 Task: Add an event with the title Second Client Appreciation Networking Event: Cocktail Reception and Relationship Building, date ''2023/11/20'', time 8:30 AM to 10:30 AMand add a description: Reviewing the creative elements of the campaign, such as visuals, copywriting, branding, and overall design. This involves evaluating their effectiveness in capturing attention, conveying the intended message, and creating a memorable brand impression.Select event color  Peacock . Add location for the event as: 987 Lalaria Beach, Skiathos, Greece, logged in from the account softage.10@softage.netand send the event invitation to softage.3@softage.net and softage.4@softage.net. Set a reminder for the event Doesn''t repeat
Action: Mouse moved to (40, 87)
Screenshot: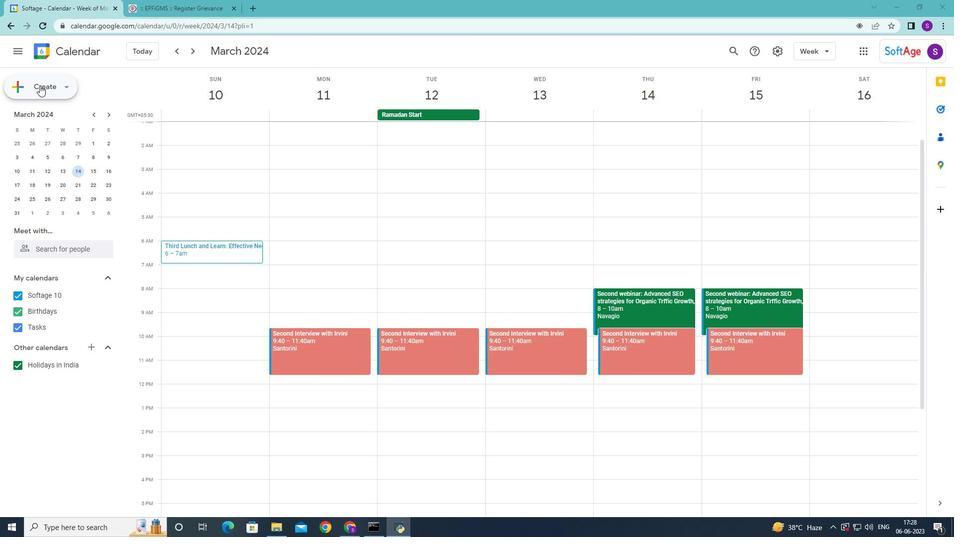 
Action: Mouse pressed left at (40, 87)
Screenshot: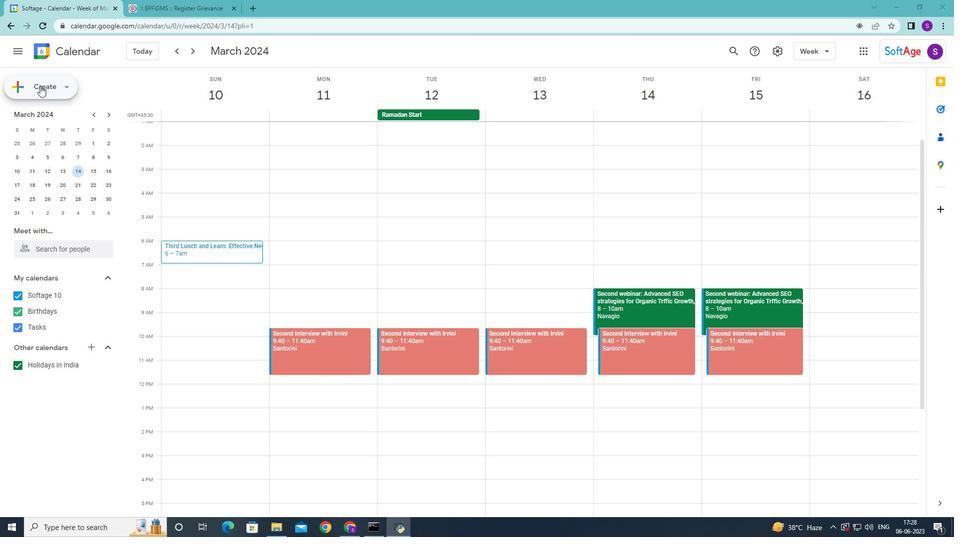 
Action: Mouse moved to (57, 109)
Screenshot: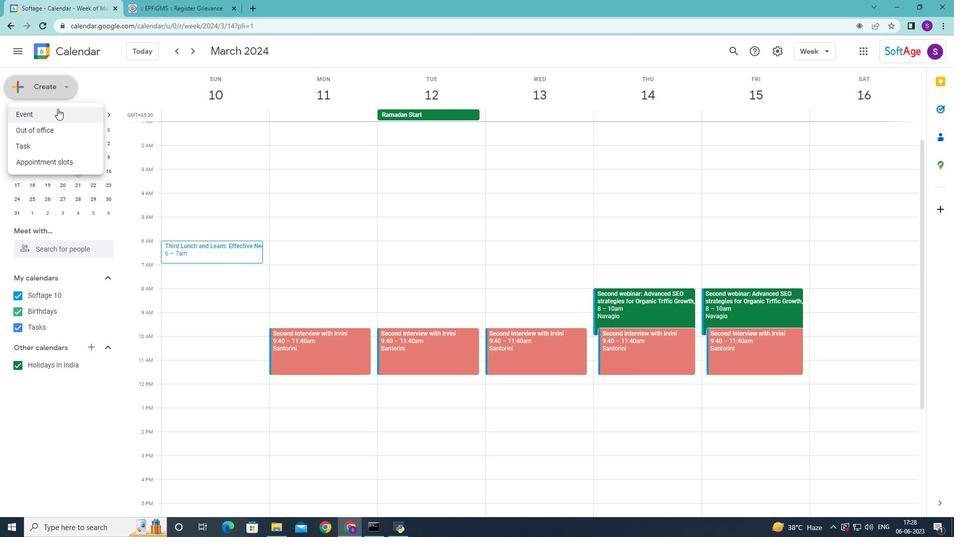 
Action: Mouse pressed left at (57, 109)
Screenshot: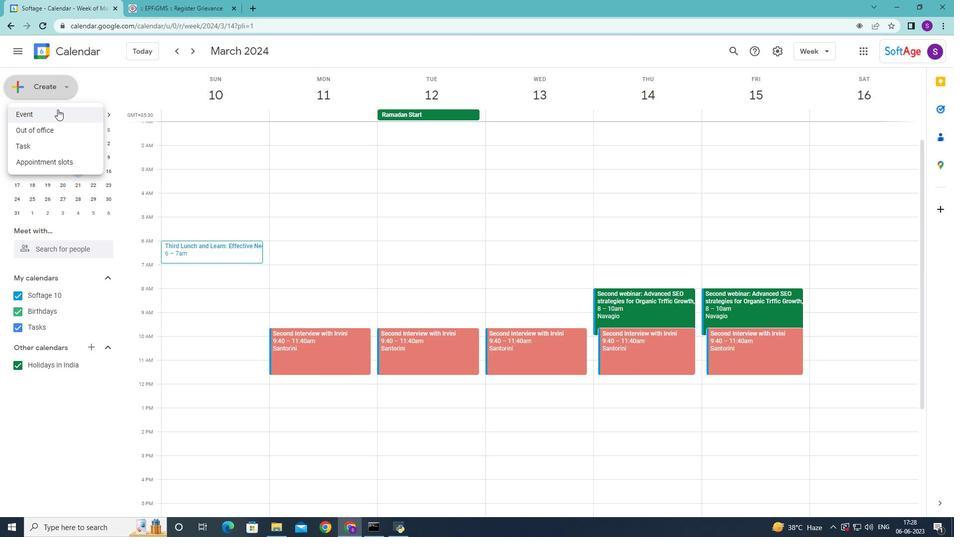 
Action: Mouse moved to (441, 273)
Screenshot: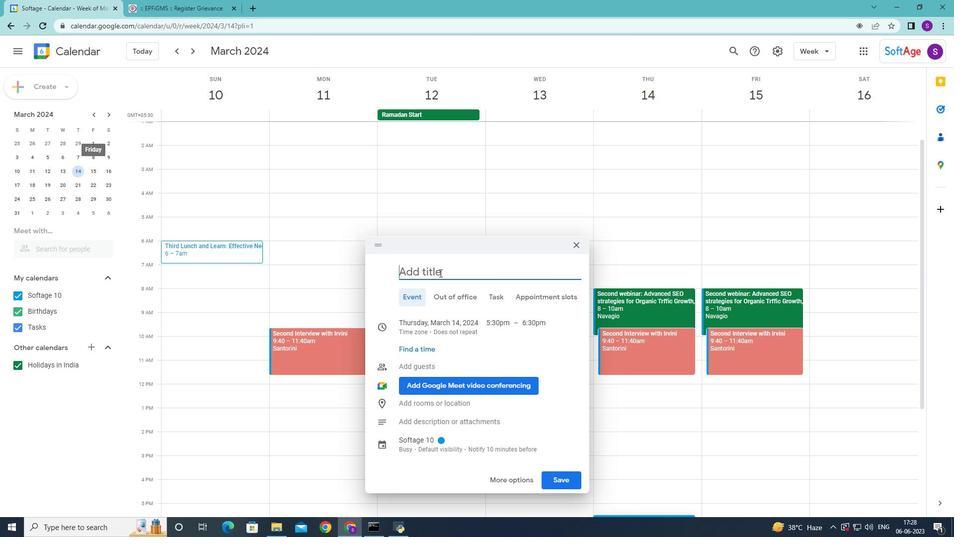 
Action: Mouse pressed left at (441, 273)
Screenshot: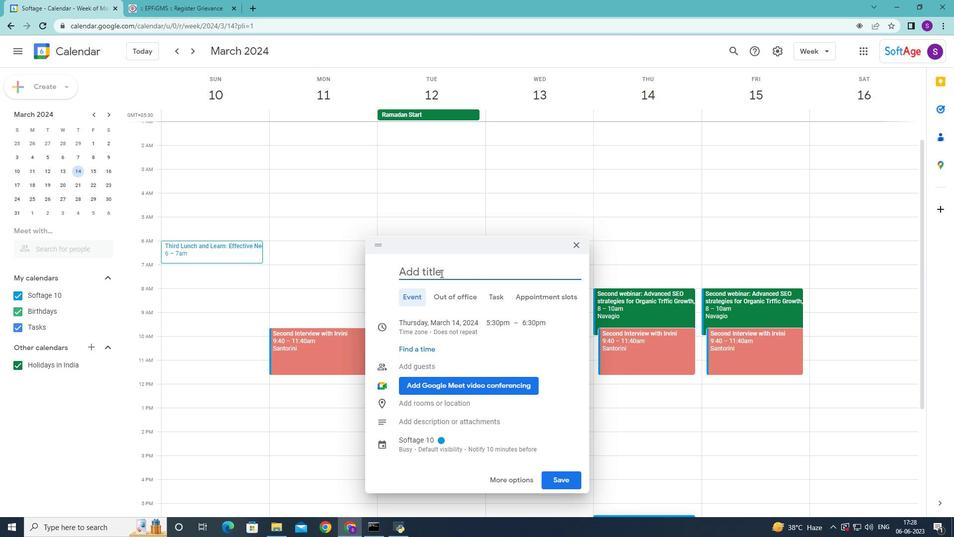 
Action: Key pressed <Key.shift>Second<Key.space><Key.shift><Key.shift><Key.shift><Key.shift><Key.shift><Key.shift><Key.shift><Key.shift><Key.shift>Client<Key.space><Key.shift>Appreciation<Key.space><Key.shift>Networking<Key.space><Key.shift>Event<Key.shift_r>:<Key.space><Key.shift>Cocktail<Key.space><Key.shift>Reception<Key.space>and<Key.space><Key.shift>Relationship<Key.space><Key.shift>Building<Key.space>
Screenshot: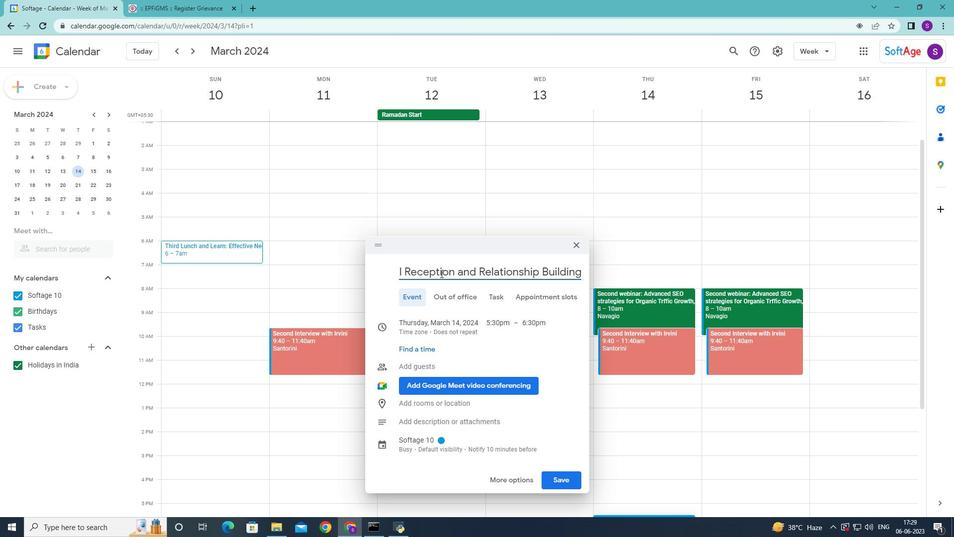 
Action: Mouse moved to (439, 326)
Screenshot: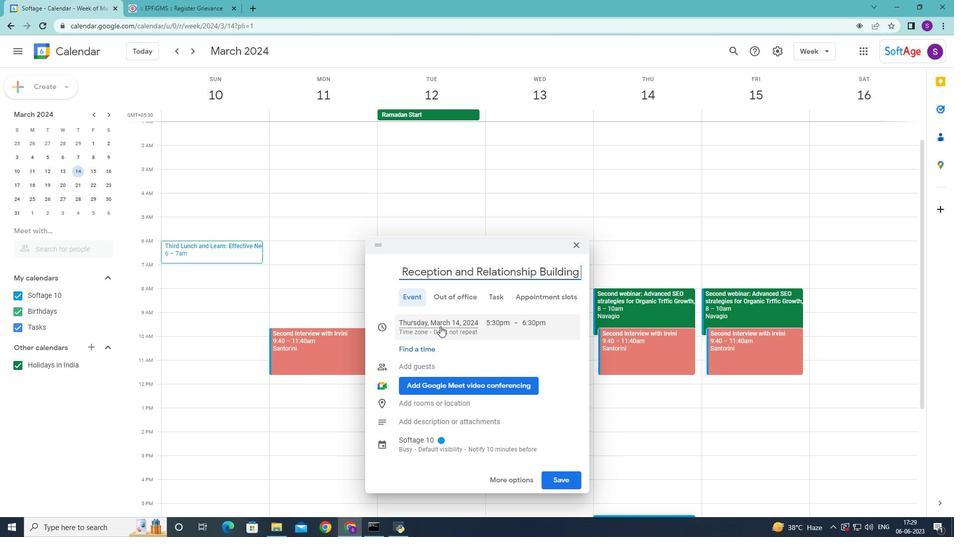 
Action: Mouse pressed left at (439, 326)
Screenshot: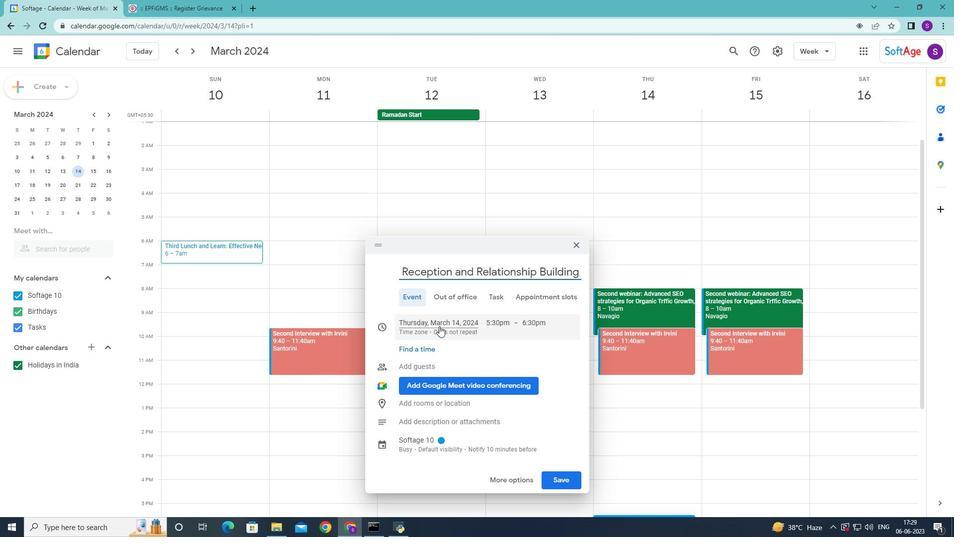 
Action: Mouse moved to (504, 316)
Screenshot: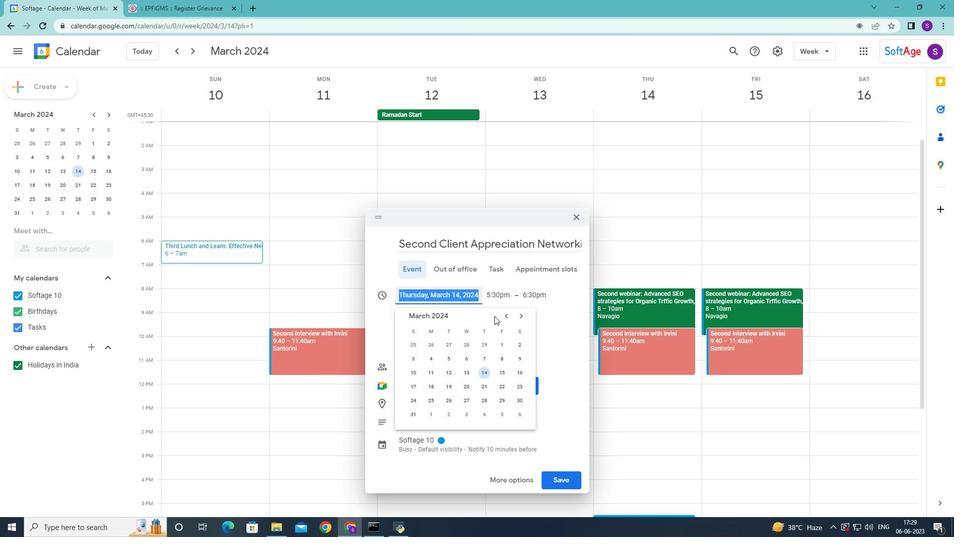
Action: Mouse pressed left at (504, 316)
Screenshot: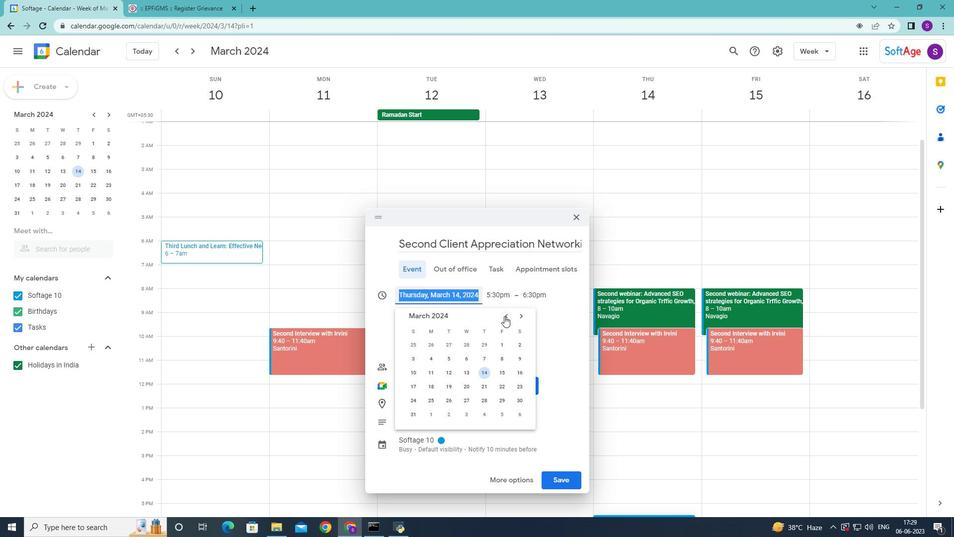 
Action: Mouse moved to (504, 316)
Screenshot: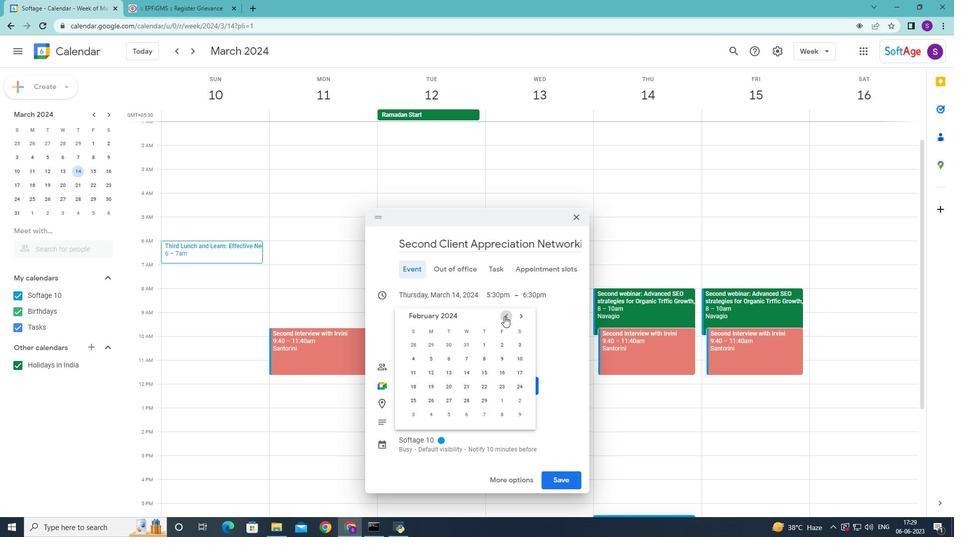 
Action: Mouse pressed left at (504, 316)
Screenshot: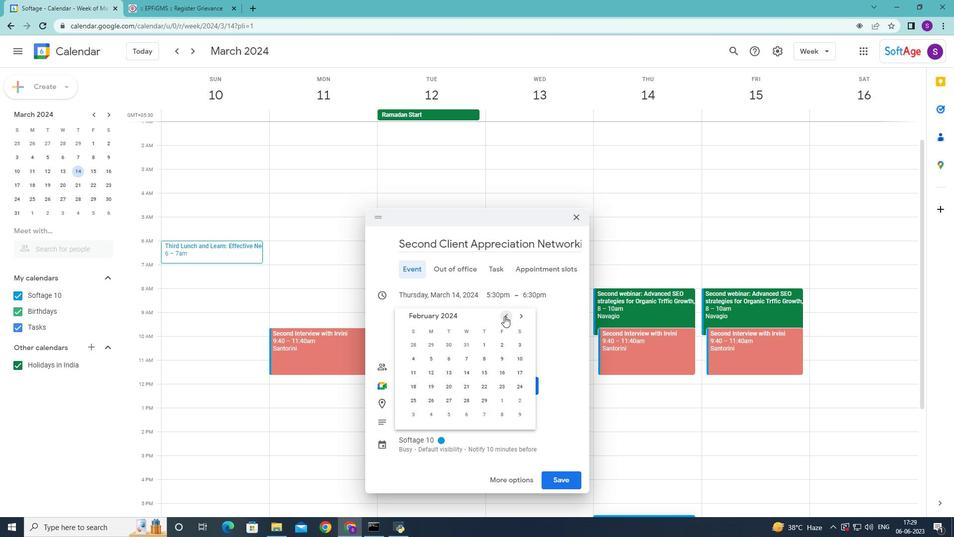 
Action: Mouse pressed left at (504, 316)
Screenshot: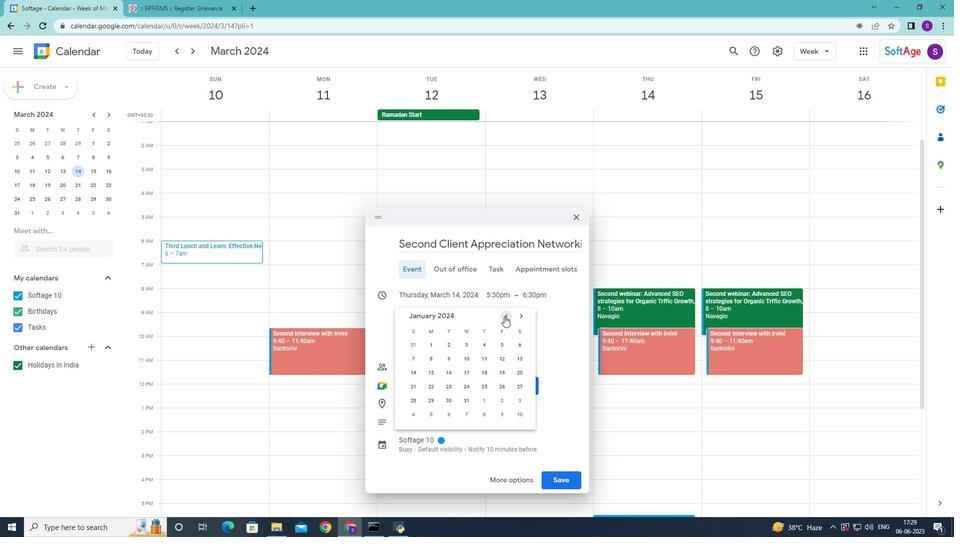 
Action: Mouse pressed left at (504, 316)
Screenshot: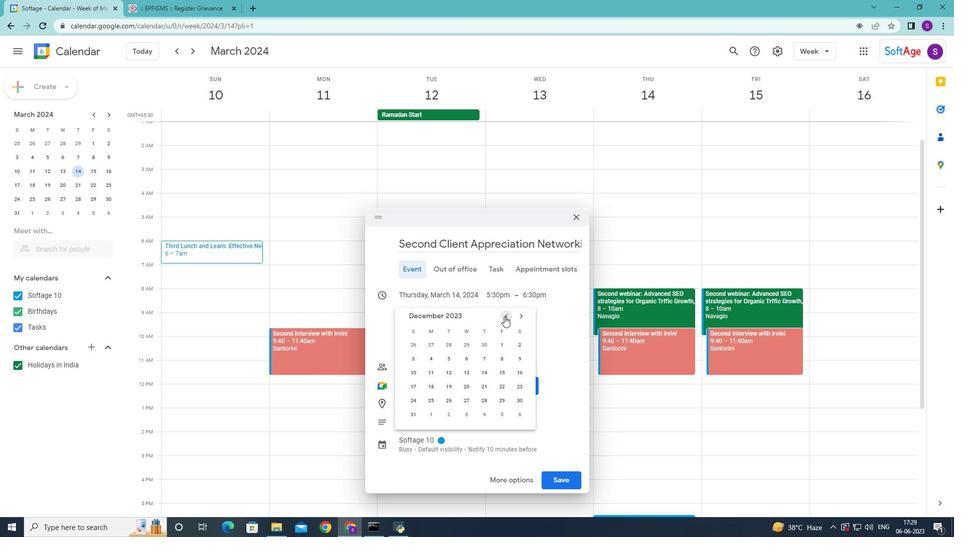 
Action: Mouse moved to (432, 388)
Screenshot: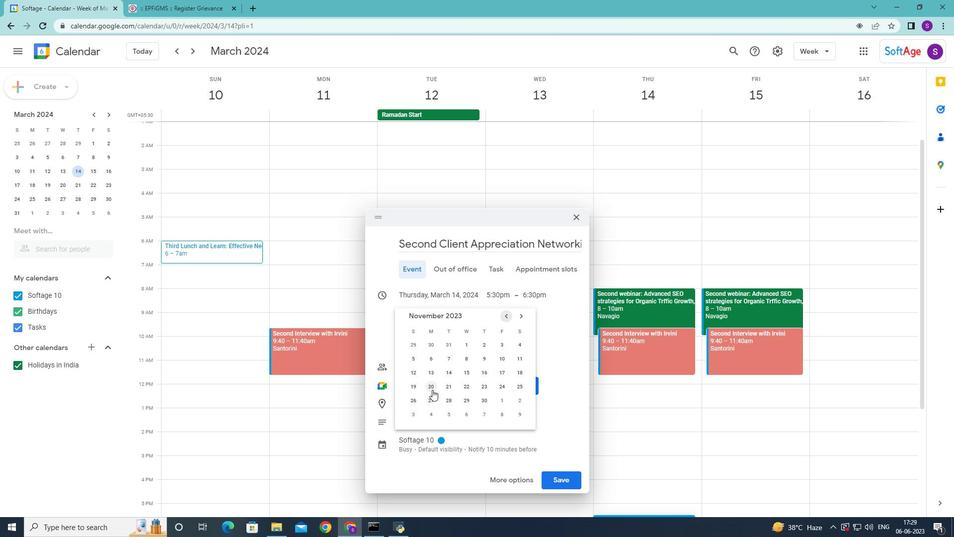 
Action: Mouse pressed left at (432, 388)
Screenshot: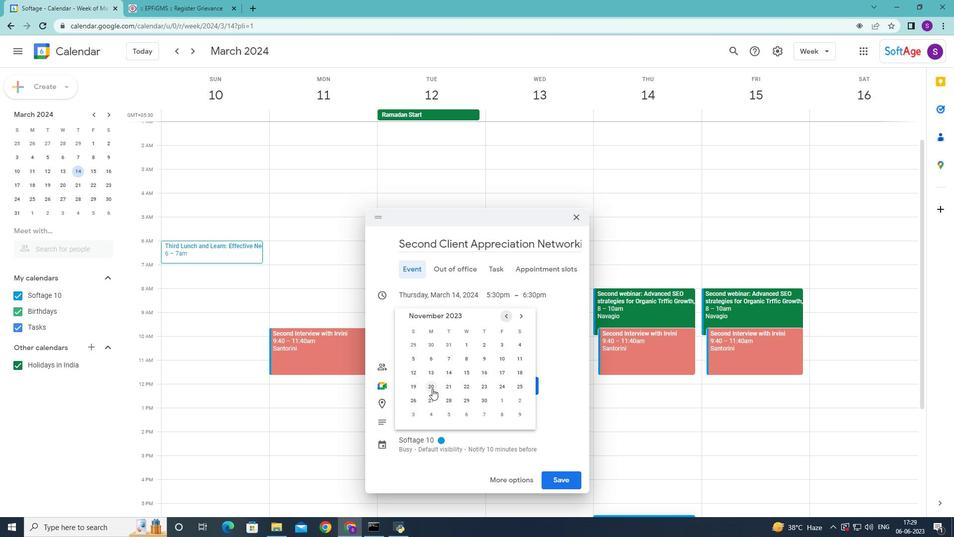 
Action: Mouse moved to (158, 296)
Screenshot: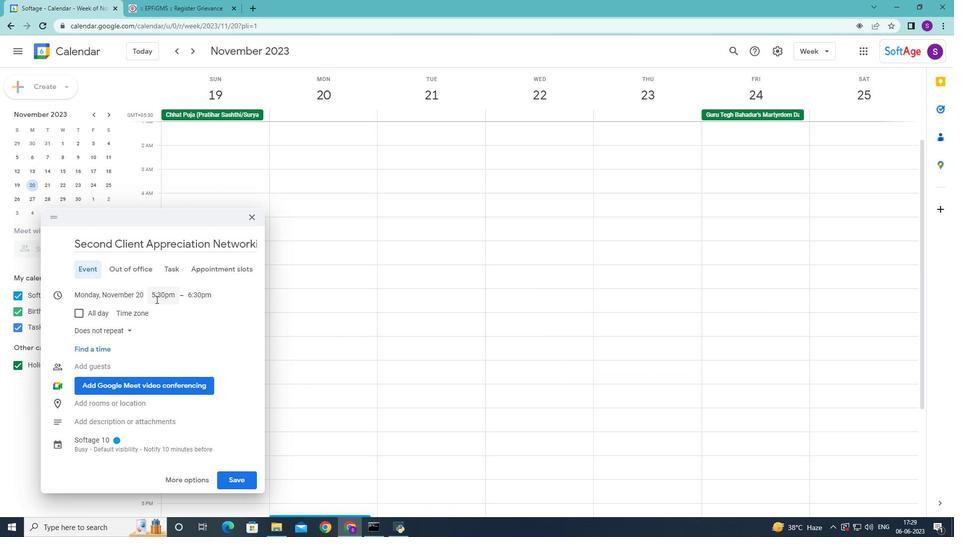 
Action: Mouse pressed left at (158, 296)
Screenshot: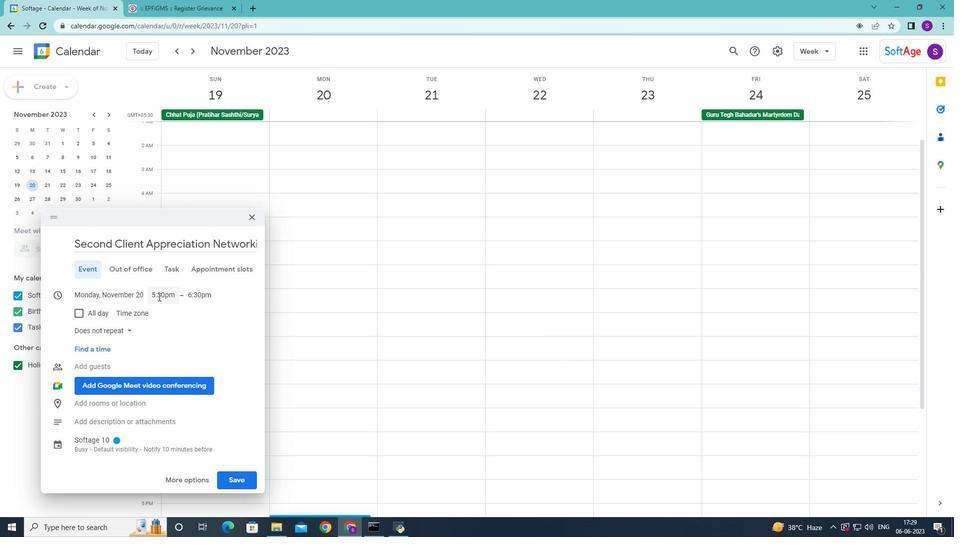 
Action: Mouse moved to (176, 335)
Screenshot: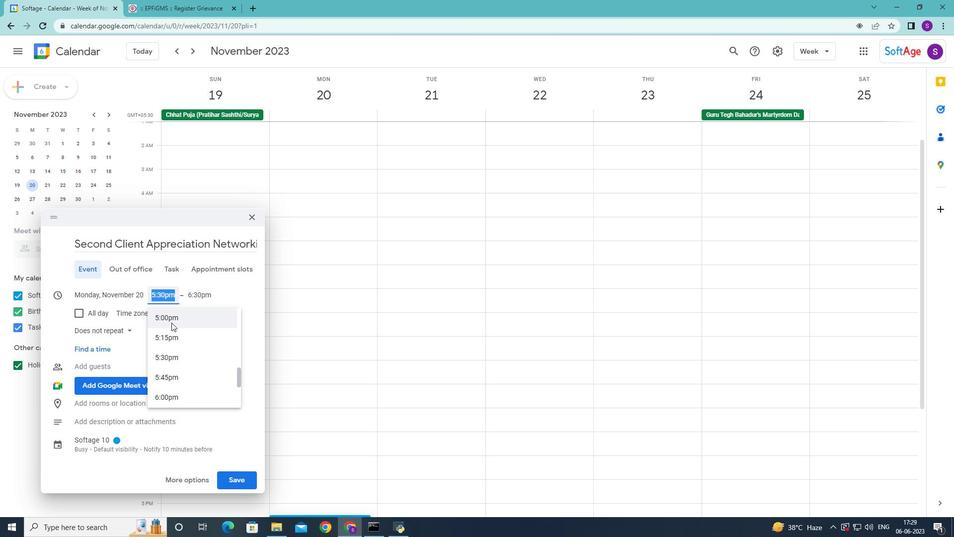 
Action: Mouse scrolled (176, 335) with delta (0, 0)
Screenshot: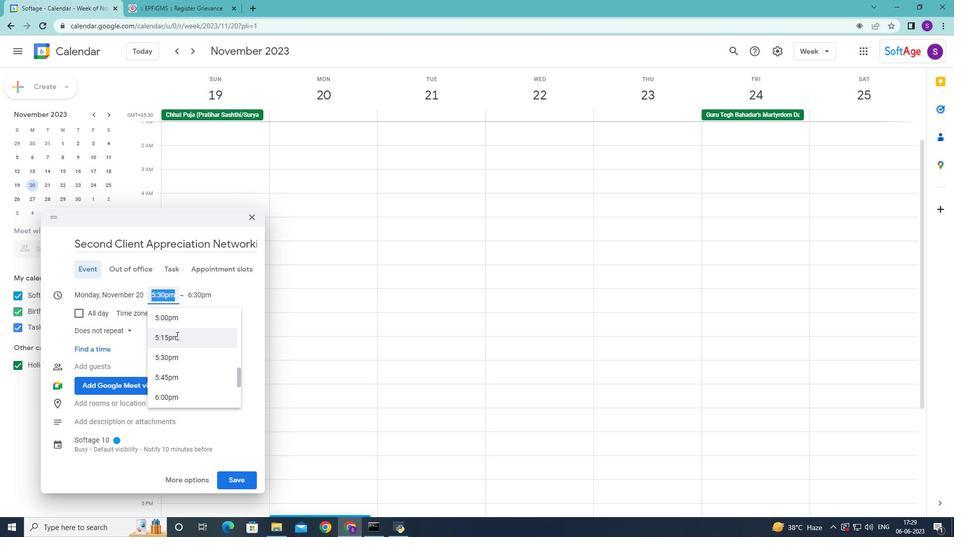 
Action: Mouse moved to (177, 336)
Screenshot: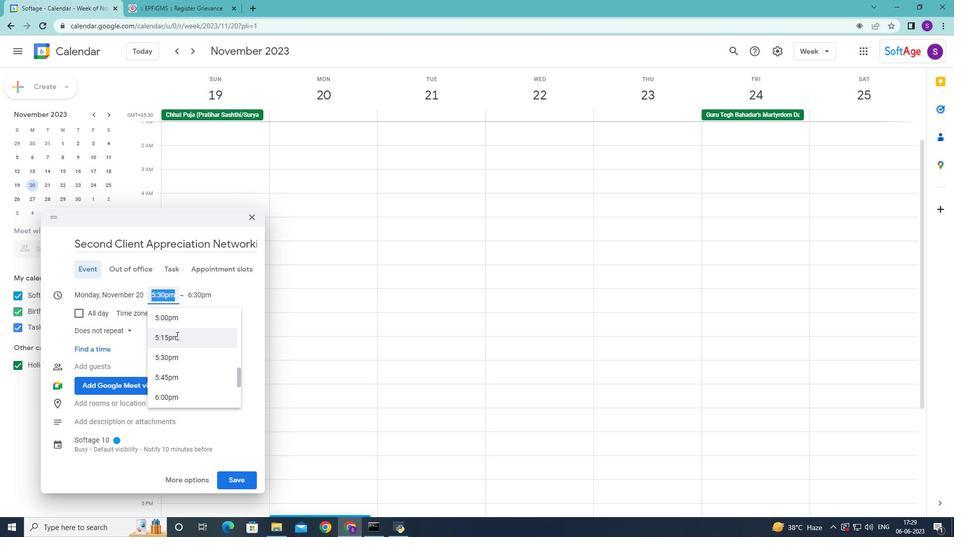 
Action: Mouse scrolled (177, 335) with delta (0, 0)
Screenshot: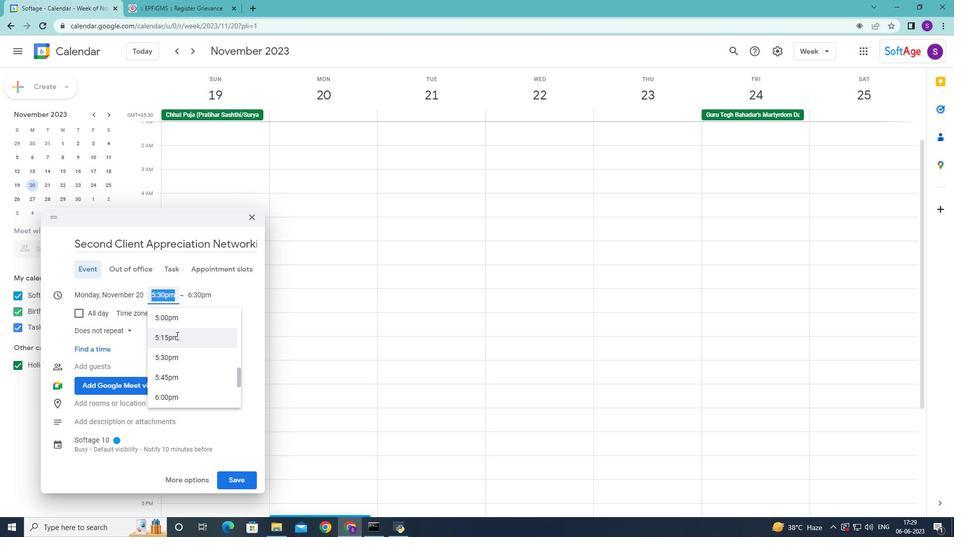 
Action: Mouse moved to (183, 367)
Screenshot: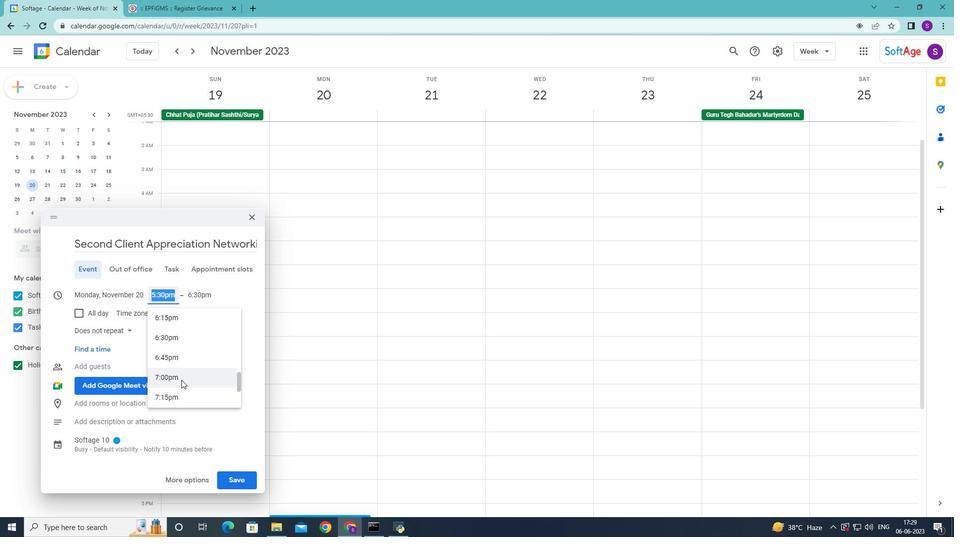 
Action: Mouse scrolled (183, 367) with delta (0, 0)
Screenshot: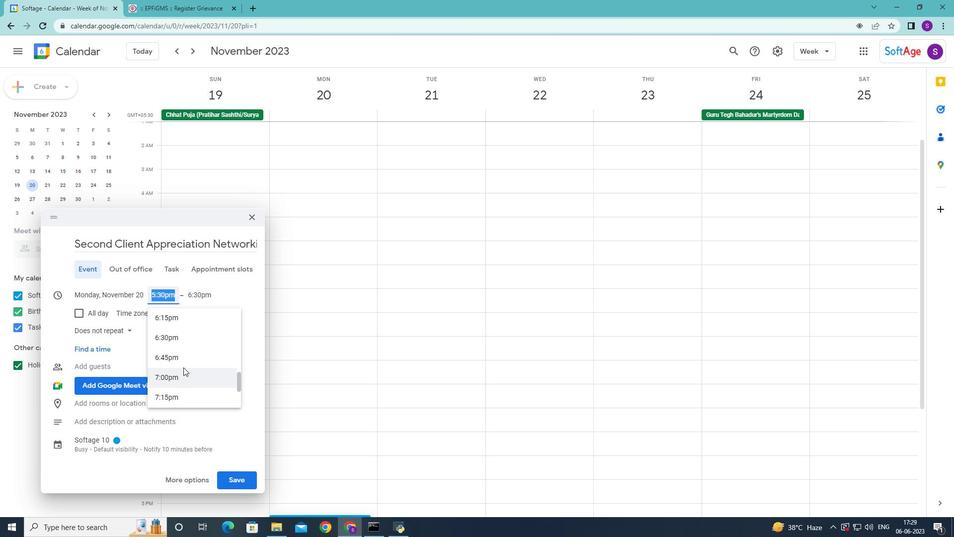 
Action: Mouse scrolled (183, 367) with delta (0, 0)
Screenshot: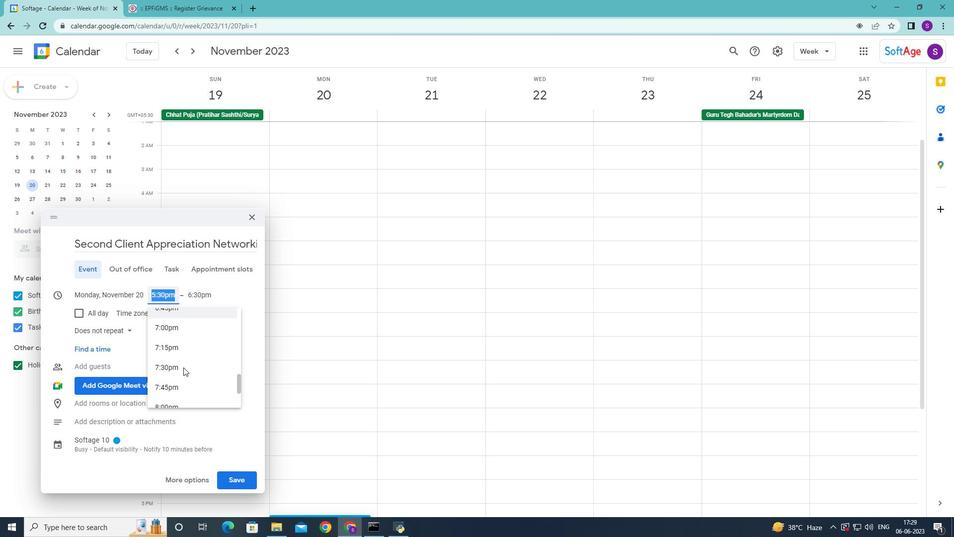 
Action: Mouse moved to (183, 392)
Screenshot: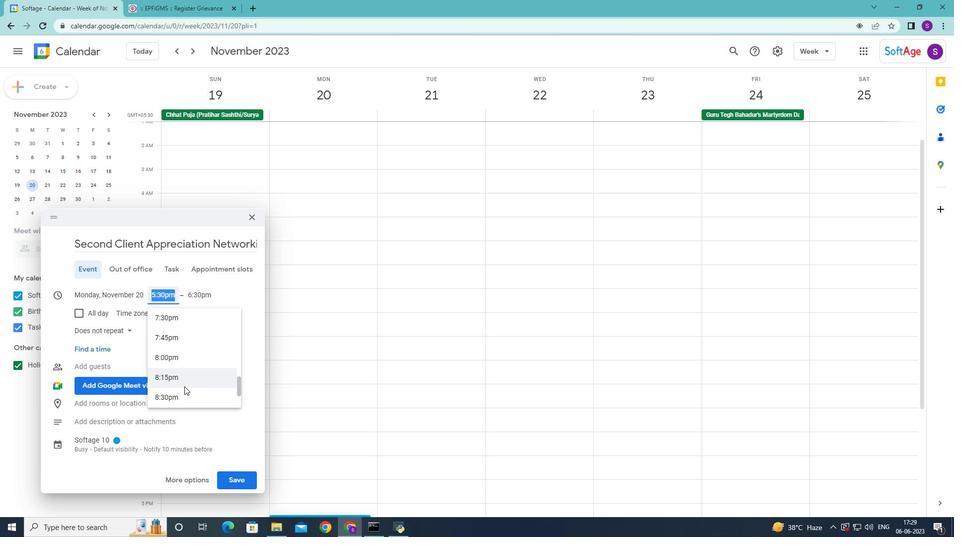 
Action: Mouse pressed left at (183, 392)
Screenshot: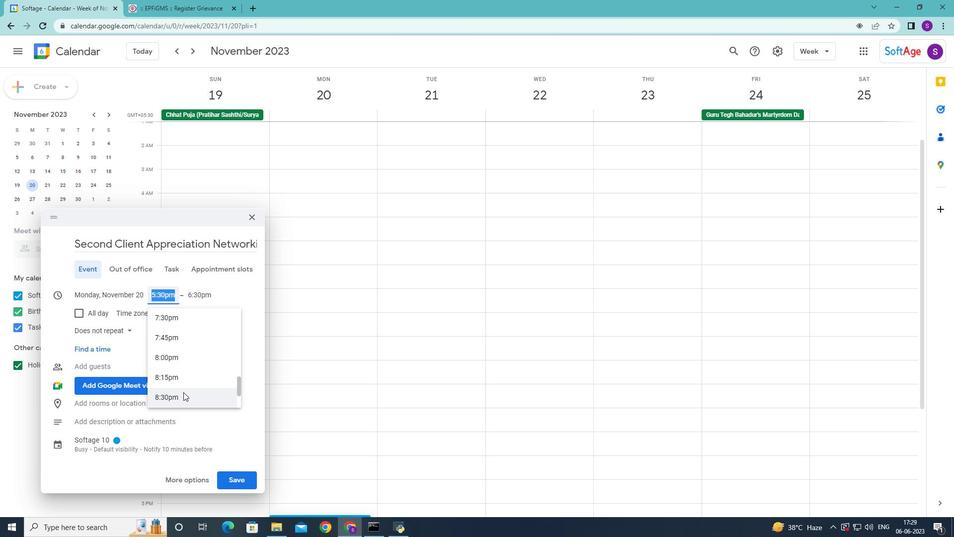 
Action: Mouse moved to (195, 298)
Screenshot: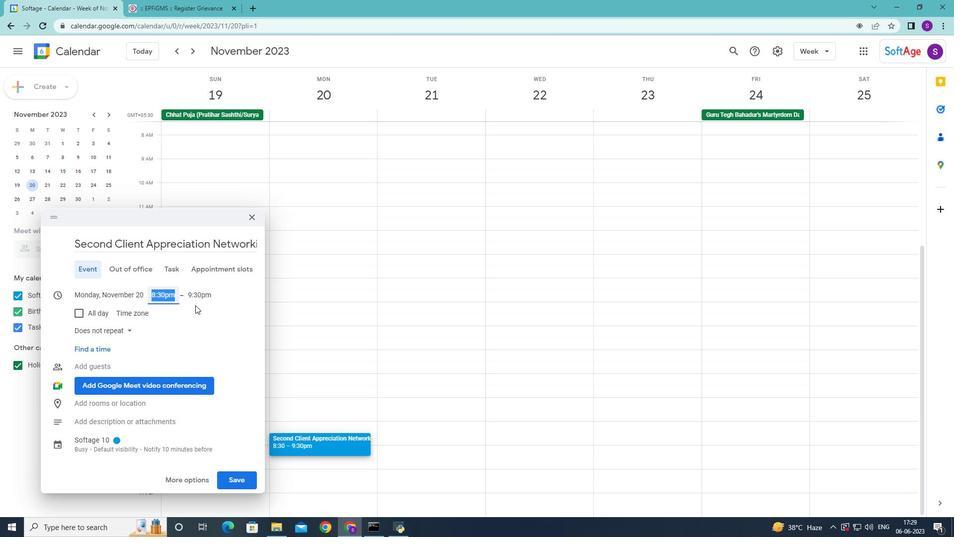 
Action: Mouse pressed left at (195, 298)
Screenshot: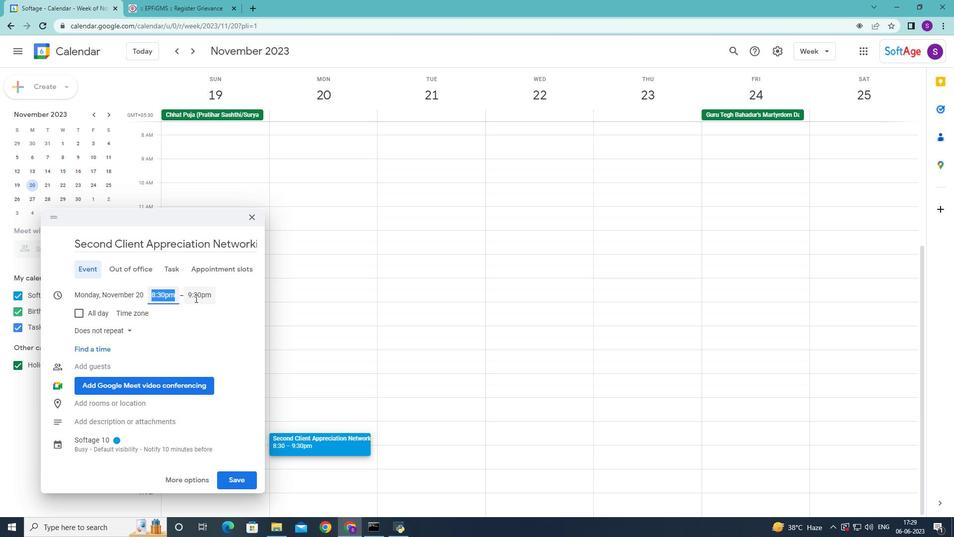 
Action: Mouse moved to (217, 402)
Screenshot: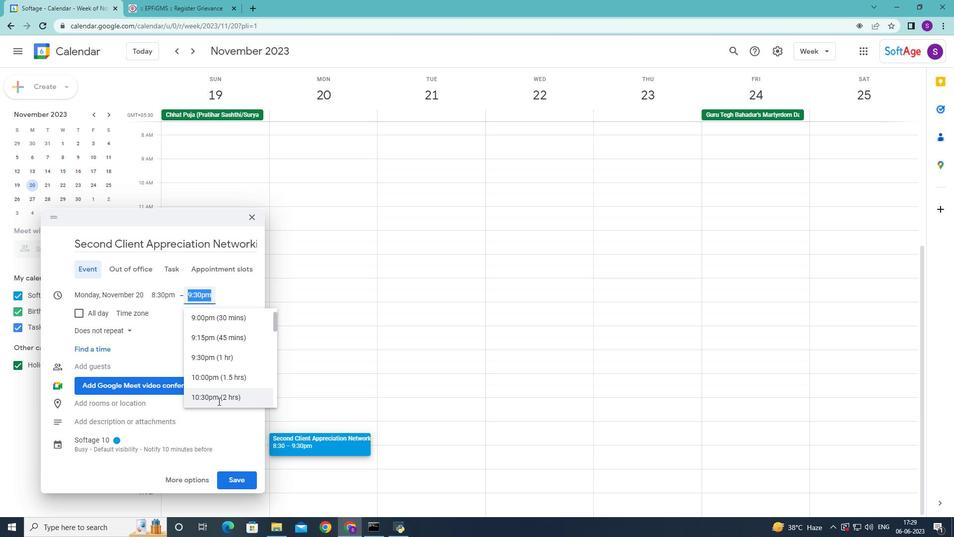 
Action: Mouse pressed left at (217, 402)
Screenshot: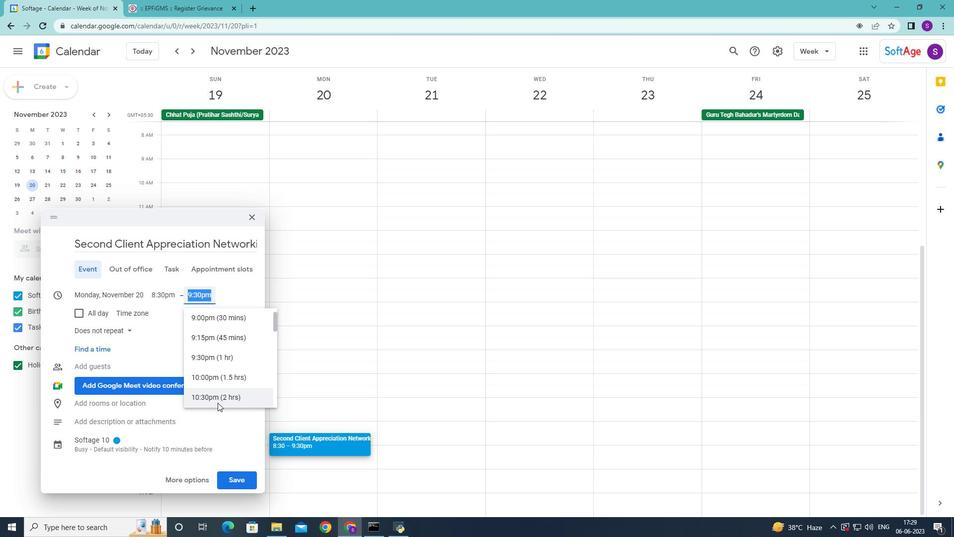 
Action: Mouse moved to (196, 449)
Screenshot: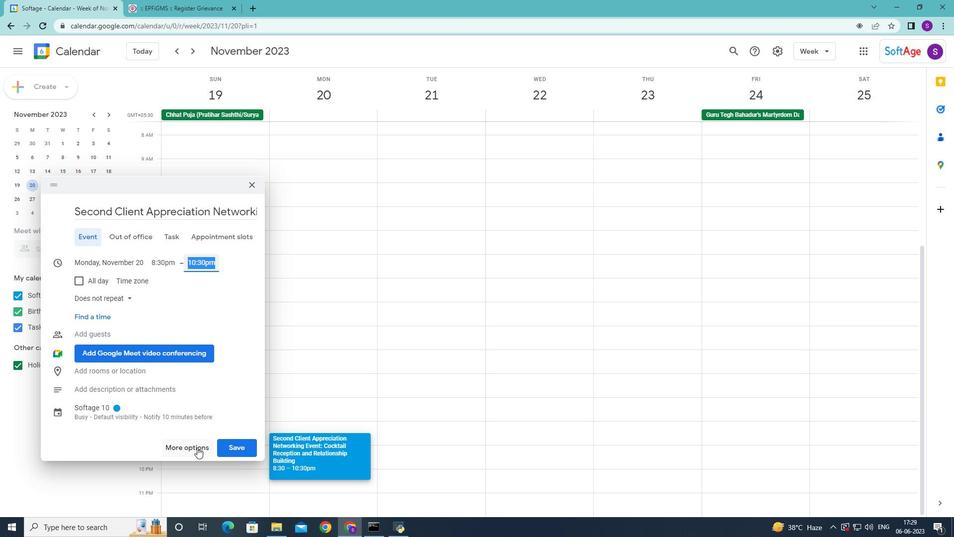 
Action: Mouse pressed left at (196, 449)
Screenshot: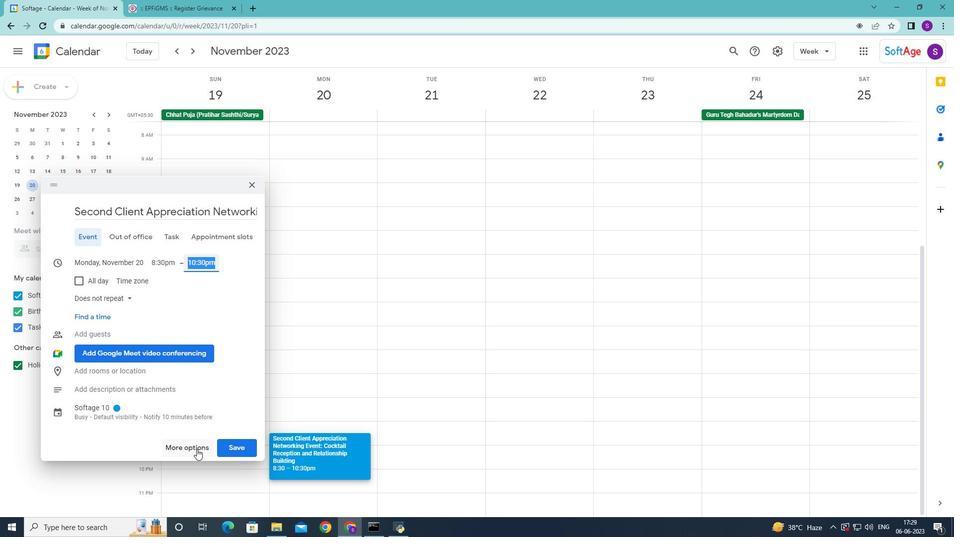 
Action: Mouse moved to (167, 375)
Screenshot: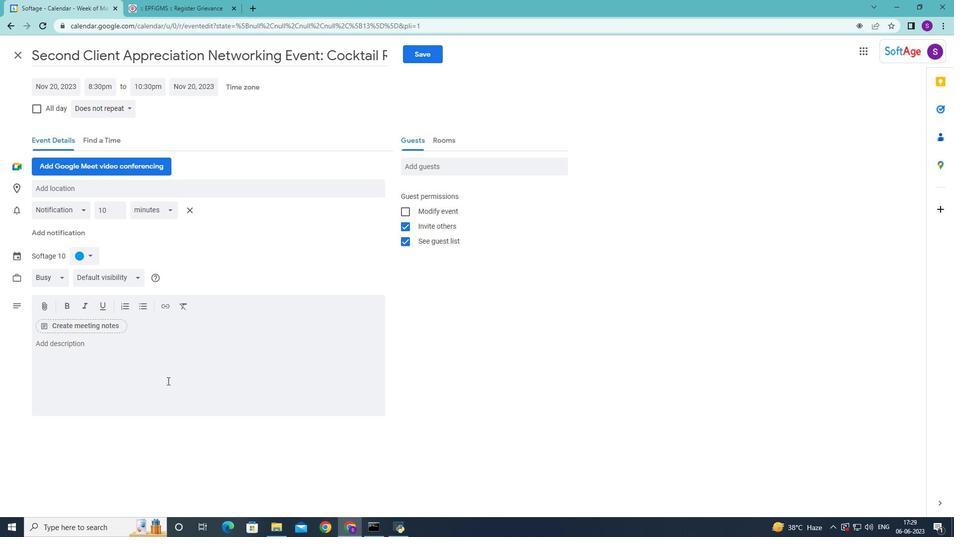 
Action: Mouse pressed left at (167, 375)
Screenshot: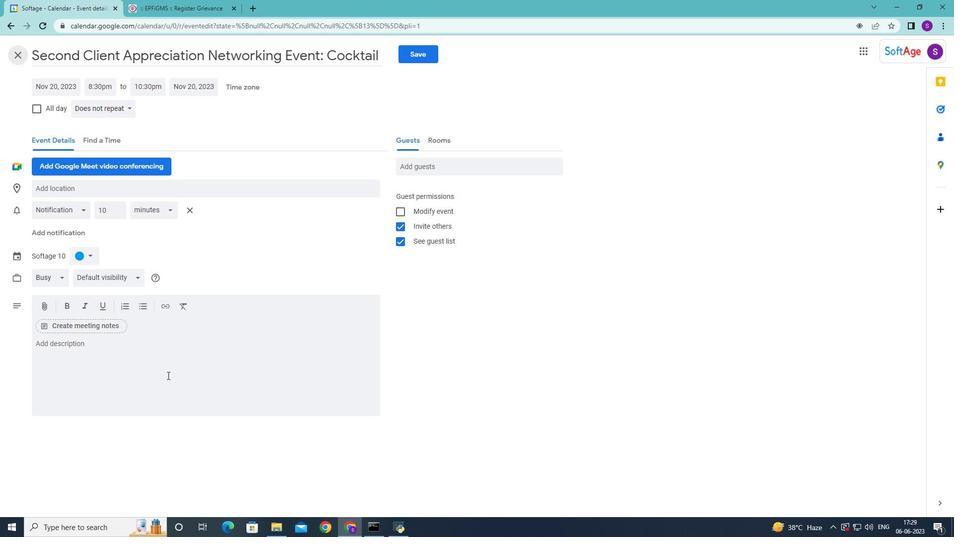 
Action: Key pressed <Key.shift>Reviewing<Key.space>the<Key.space>creative<Key.space>elemem<Key.backspace>nts<Key.space>of<Key.space>the<Key.space>campaign,<Key.space>such<Key.space>as<Key.space>visuals,<Key.space>copywriting<Key.space><Key.backspace>,<Key.space>branding<Key.space><Key.backspace>,<Key.space>and<Key.space>overall<Key.space>design<Key.space><Key.backspace>.<Key.space><Key.shift>This<Key.space>involves<Key.space>evaluating<Key.space>their<Key.space>effectiveness<Key.space>in<Key.space>capturing<Key.space>attention,<Key.space>conveyo<Key.backspace>ing<Key.space>the<Key.space>intended<Key.space>message,<Key.space>and<Key.space>creating<Key.space>a<Key.space>memorable<Key.space>brand<Key.space>impression<Key.space><Key.backspace>.
Screenshot: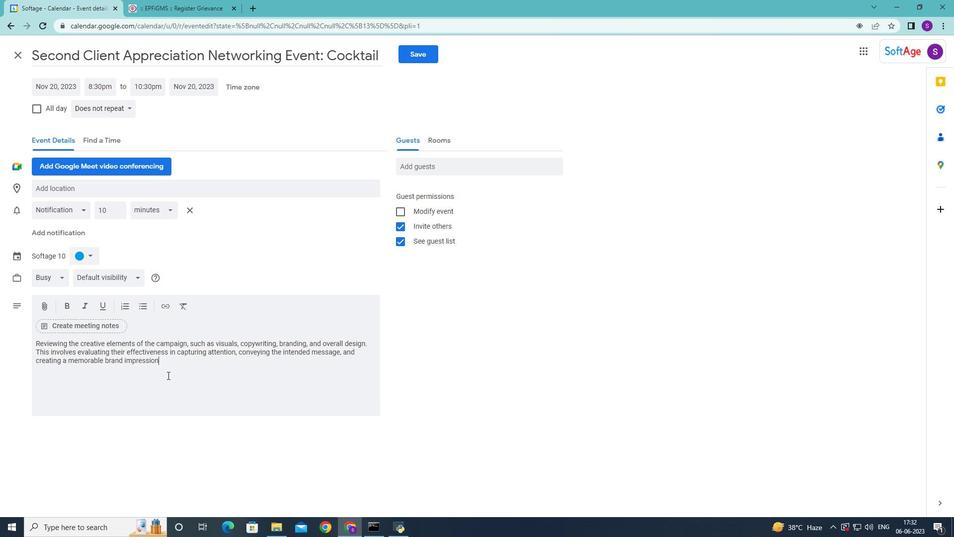 
Action: Mouse moved to (85, 254)
Screenshot: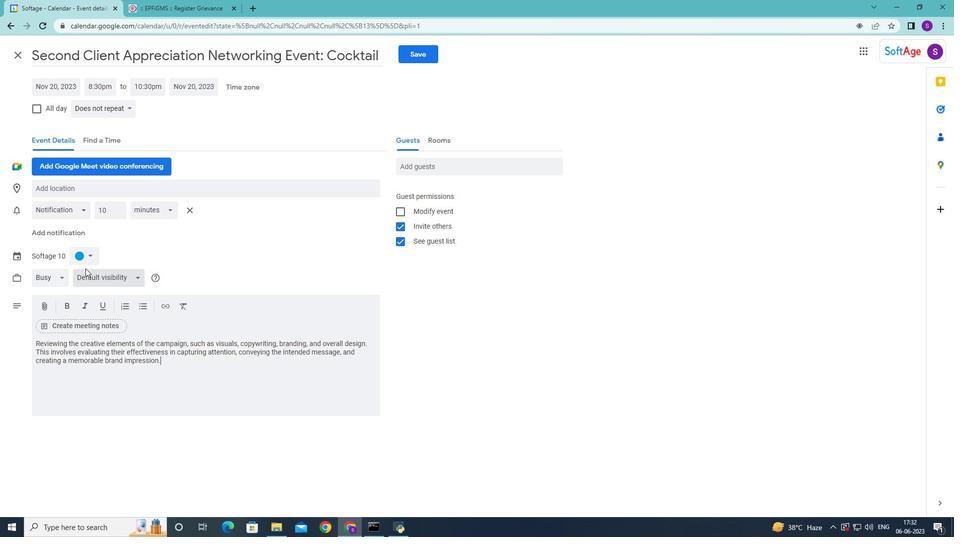 
Action: Mouse pressed left at (85, 254)
Screenshot: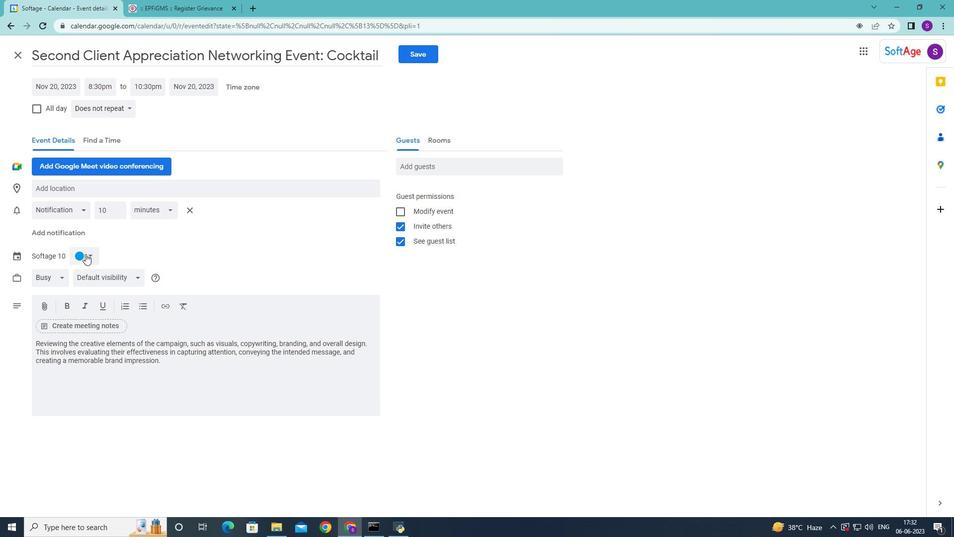 
Action: Mouse moved to (76, 290)
Screenshot: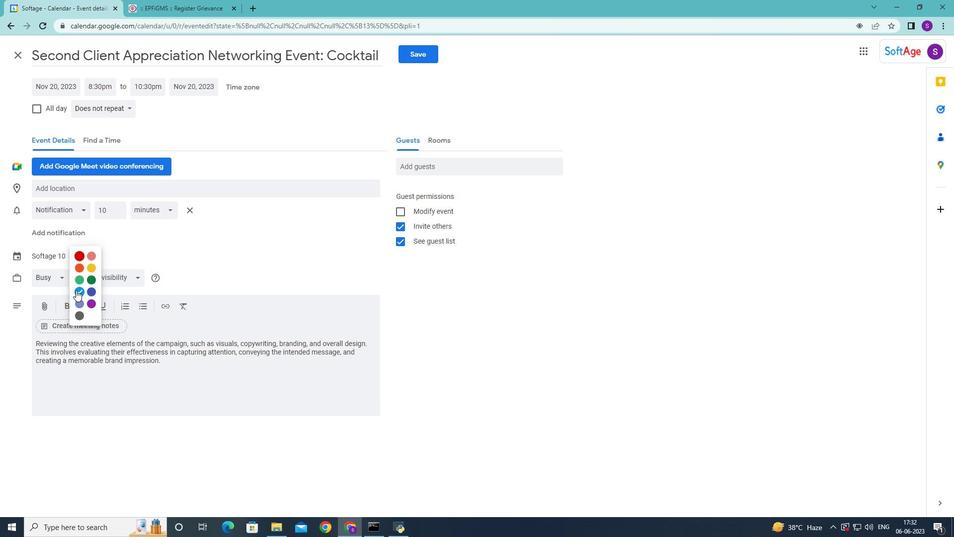 
Action: Mouse pressed left at (76, 290)
Screenshot: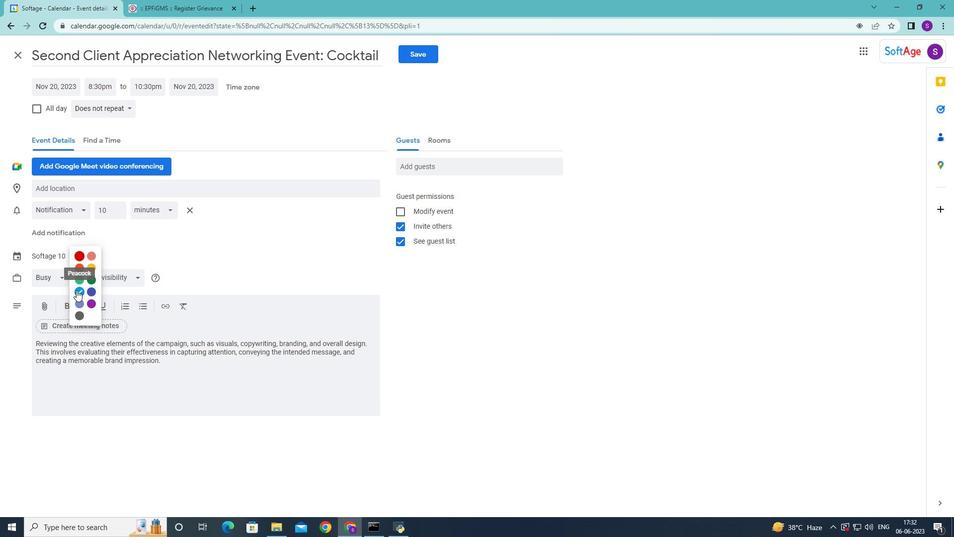 
Action: Mouse moved to (88, 189)
Screenshot: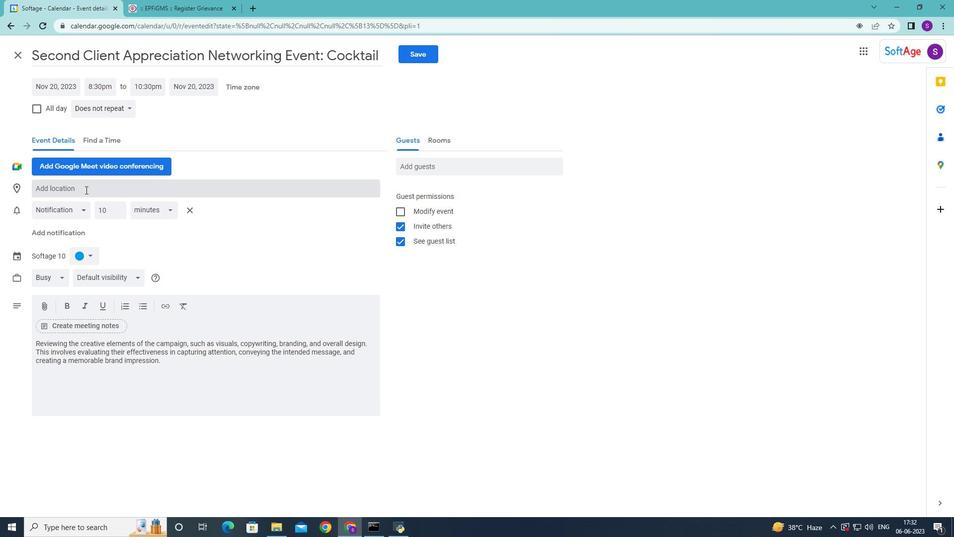 
Action: Mouse pressed left at (88, 189)
Screenshot: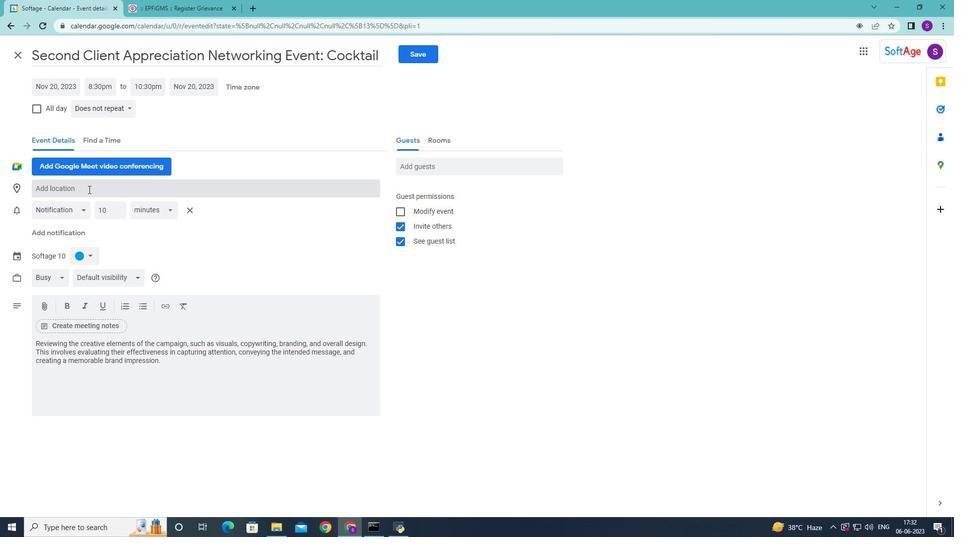 
Action: Key pressed 9
Screenshot: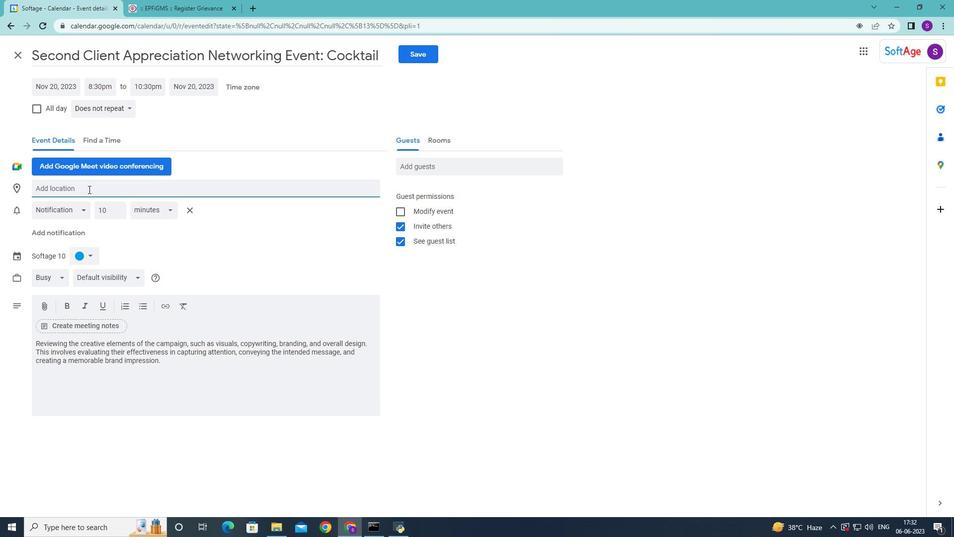 
Action: Mouse moved to (89, 189)
Screenshot: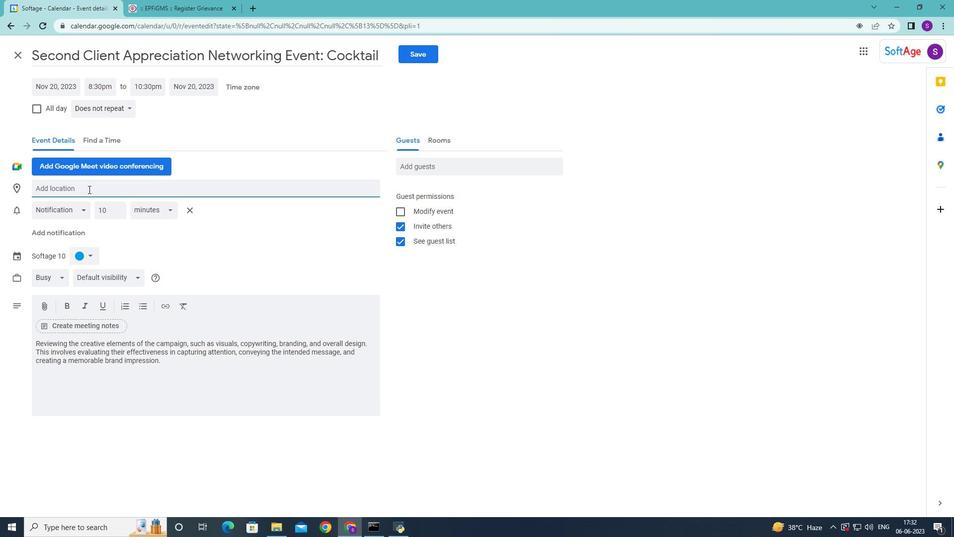 
Action: Key pressed 87,<Key.space><Key.shift_r>Lalaria<Key.space><Key.shift_r><Key.shift_r><Key.shift_r><Key.shift_r><Key.shift_r><Key.shift_r><Key.shift_r><Key.shift_r><Key.shift_r><Key.shift_r><Key.shift_r><Key.shift_r><Key.shift_r><Key.shift_r><Key.shift_r><Key.shift_r><Key.shift_r><Key.shift_r><Key.shift_r>Beach,<Key.space><Key.shift>Skiathos,<Key.shift><Key.shift><Key.shift>Greece
Screenshot: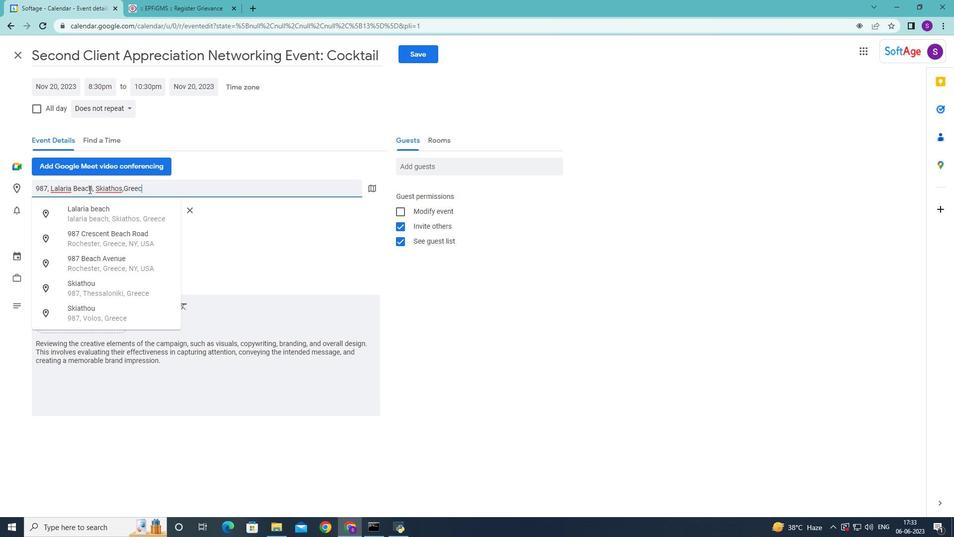 
Action: Mouse moved to (89, 203)
Screenshot: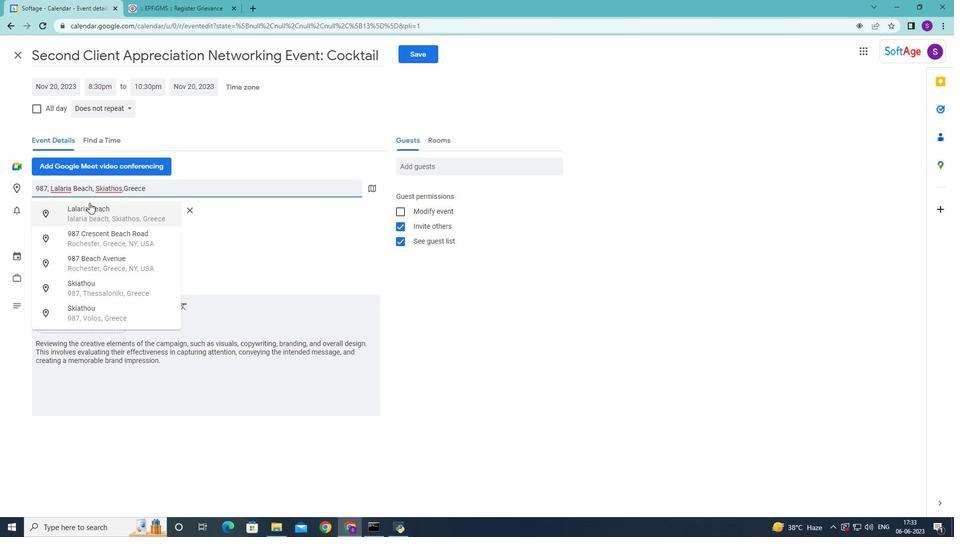 
Action: Mouse pressed left at (89, 203)
Screenshot: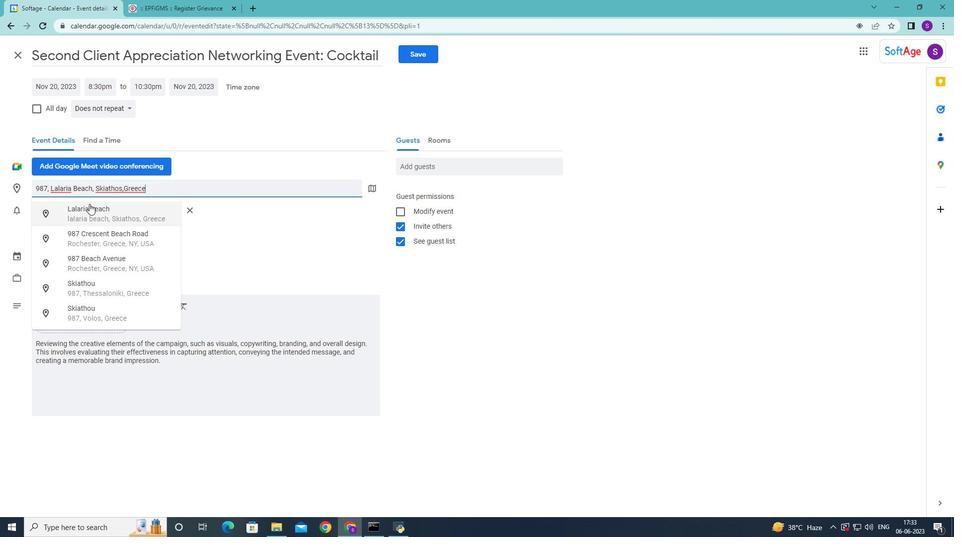 
Action: Mouse moved to (430, 167)
Screenshot: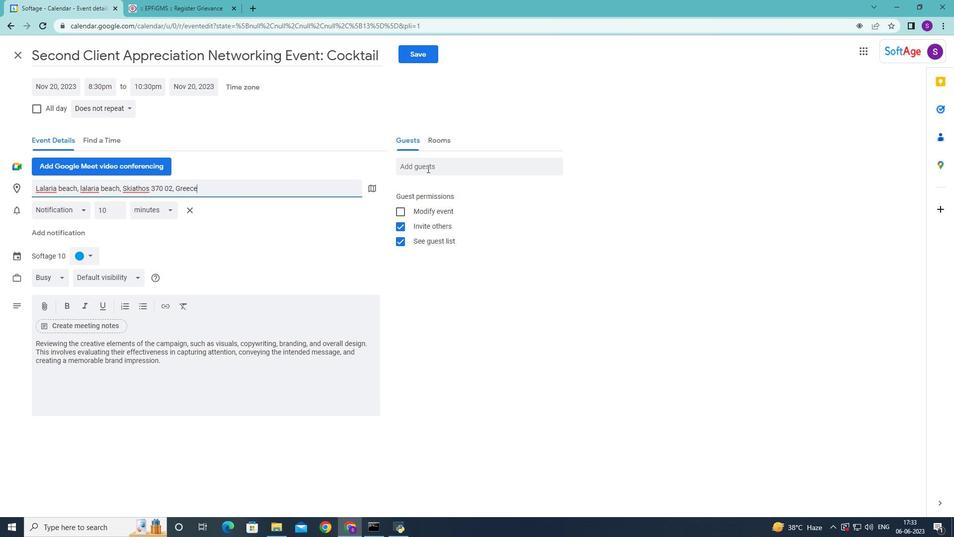 
Action: Mouse pressed left at (430, 167)
Screenshot: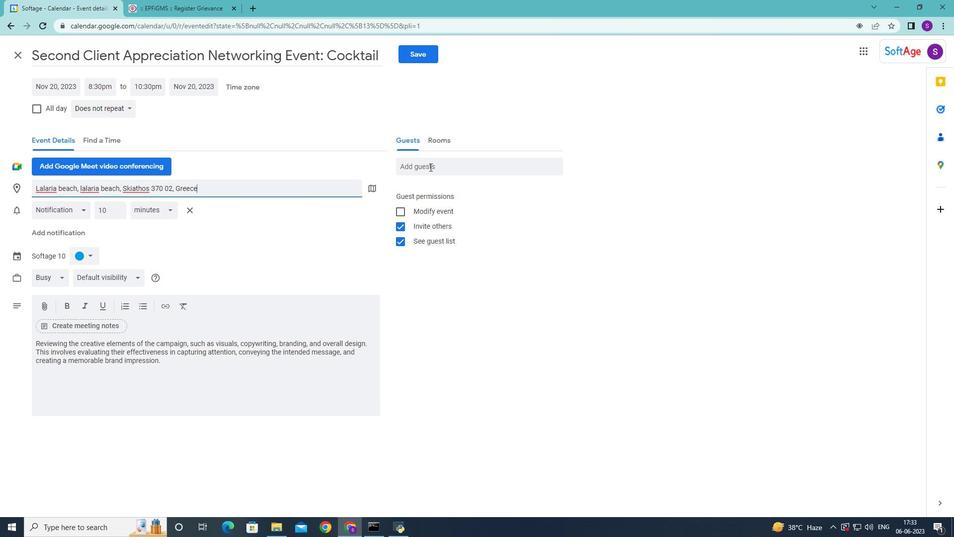 
Action: Key pressed <Key.shift><Key.shift><Key.shift>Softage.3<Key.shift><Key.shift><Key.shift><Key.shift><Key.shift><Key.shift><Key.shift><Key.shift><Key.shift><Key.shift>@softage.net<Key.enter><Key.shift>Softage.4<Key.shift><Key.shift>@softage.net<Key.enter>
Screenshot: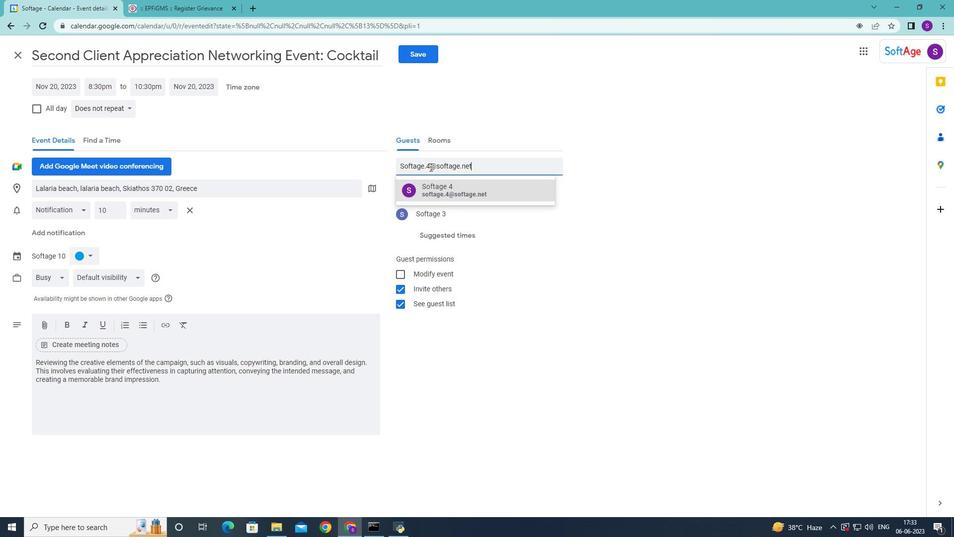 
Action: Mouse moved to (106, 110)
Screenshot: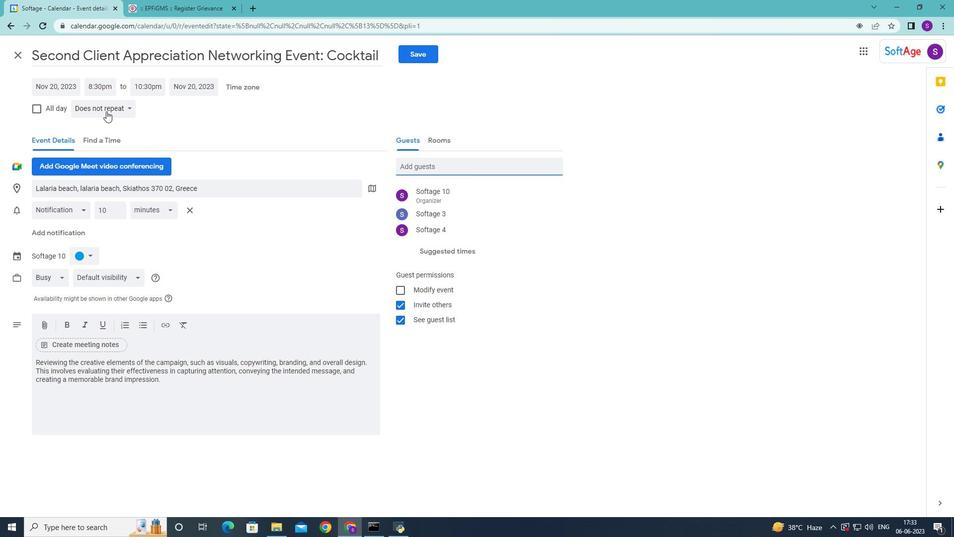
Action: Mouse pressed left at (106, 110)
Screenshot: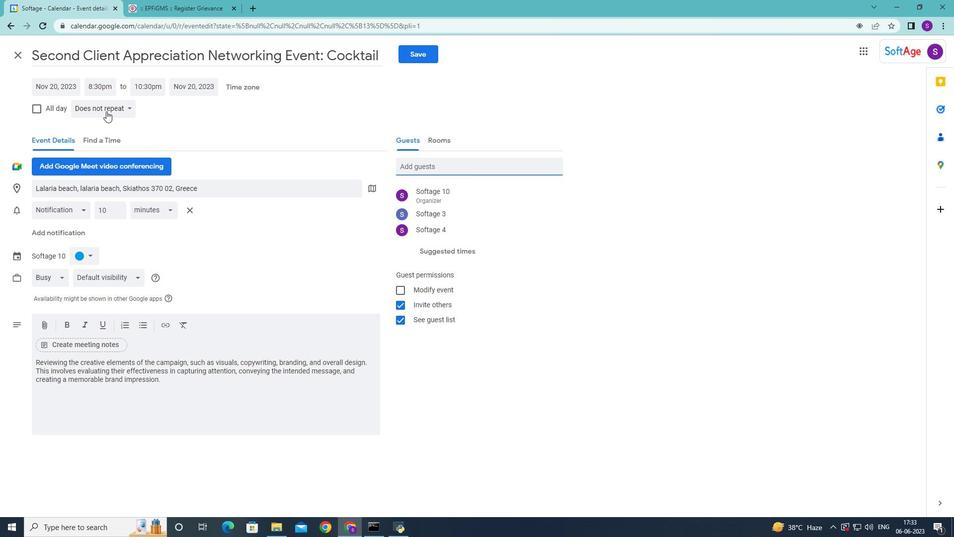 
Action: Mouse moved to (118, 111)
Screenshot: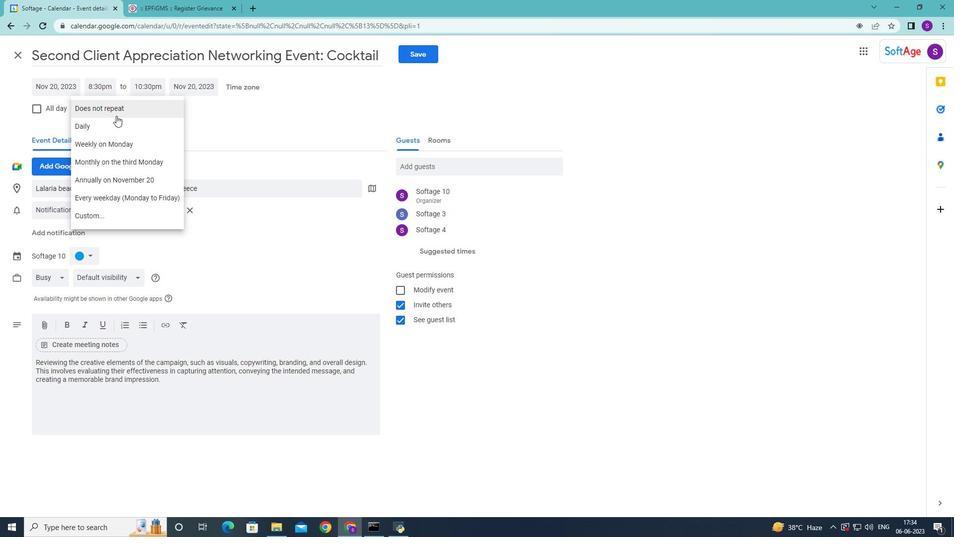 
Action: Mouse pressed left at (118, 111)
Screenshot: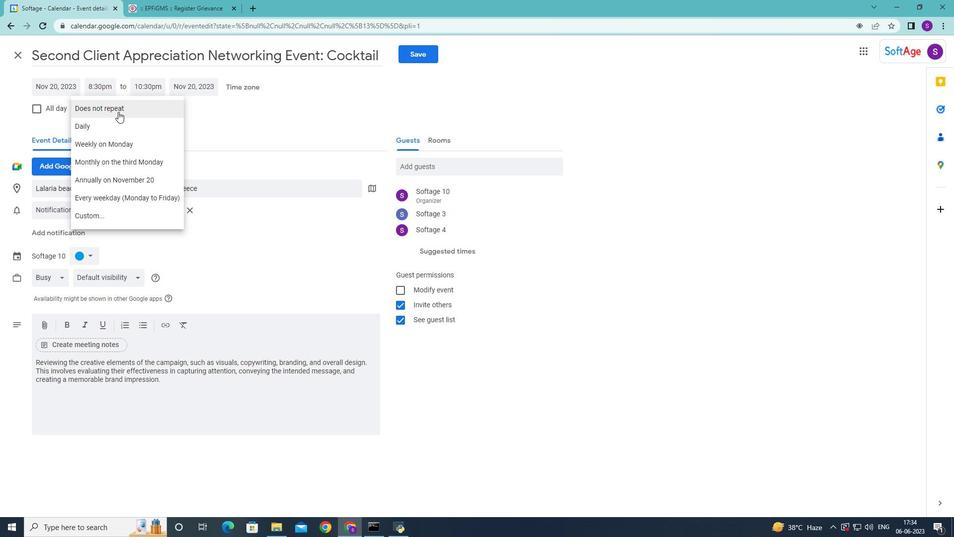 
Action: Mouse moved to (412, 58)
Screenshot: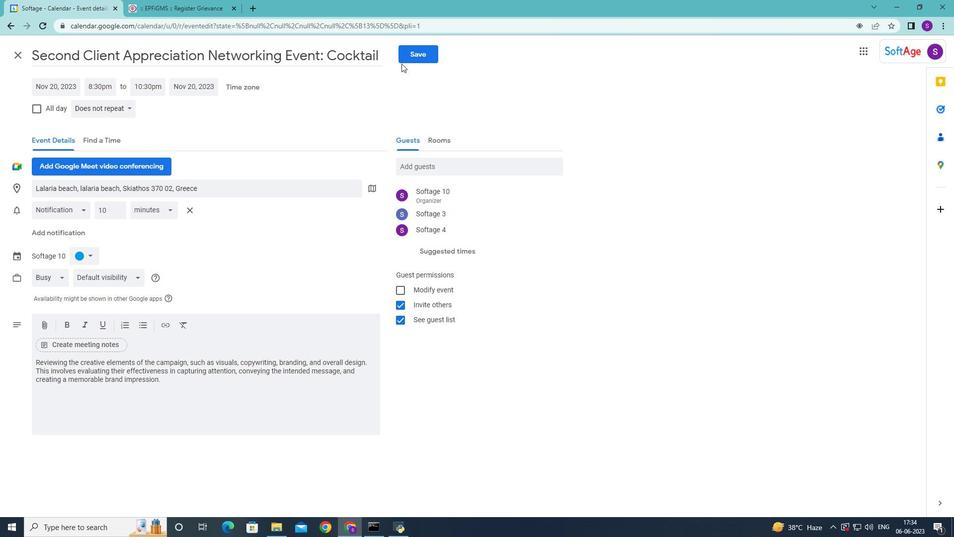 
Action: Mouse pressed left at (412, 58)
Screenshot: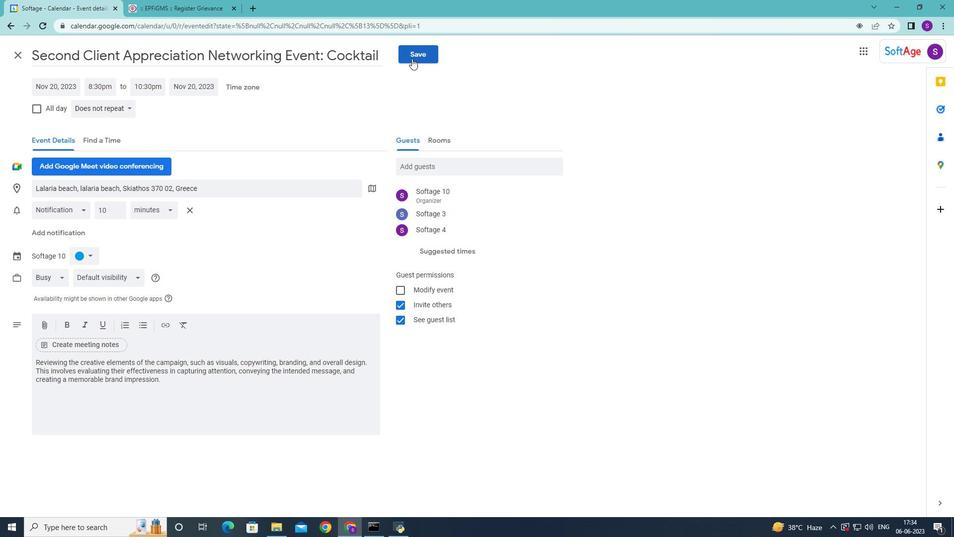 
Action: Mouse moved to (576, 297)
Screenshot: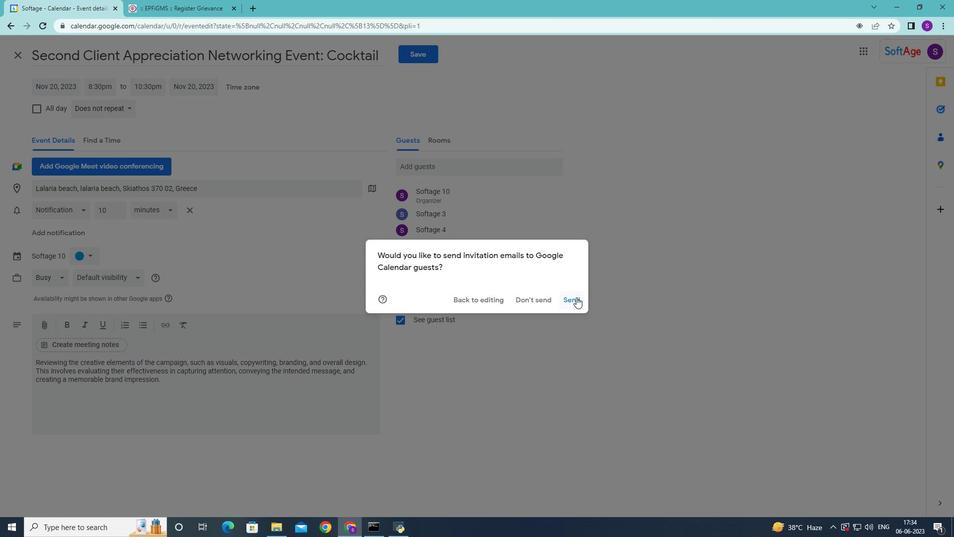 
Action: Mouse pressed left at (576, 297)
Screenshot: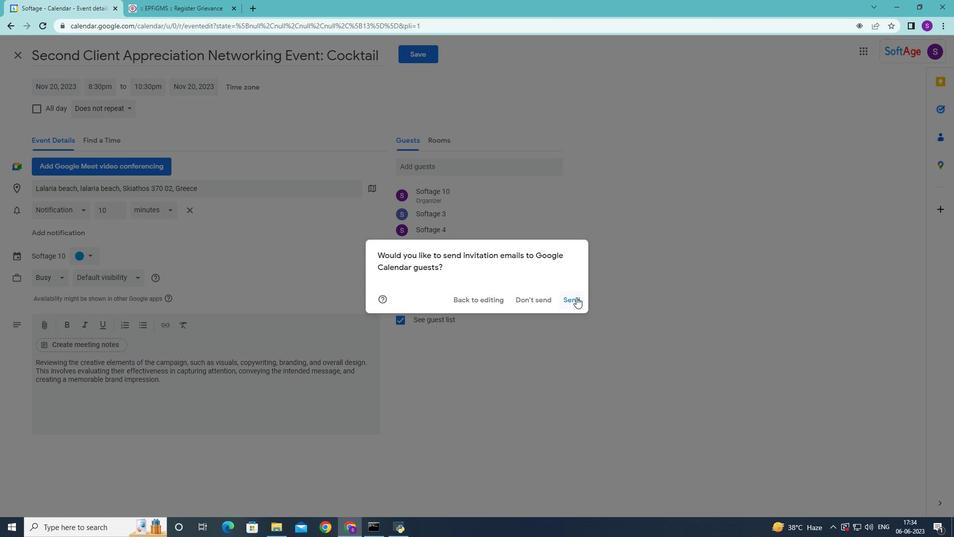 
Action: Mouse moved to (235, 329)
Screenshot: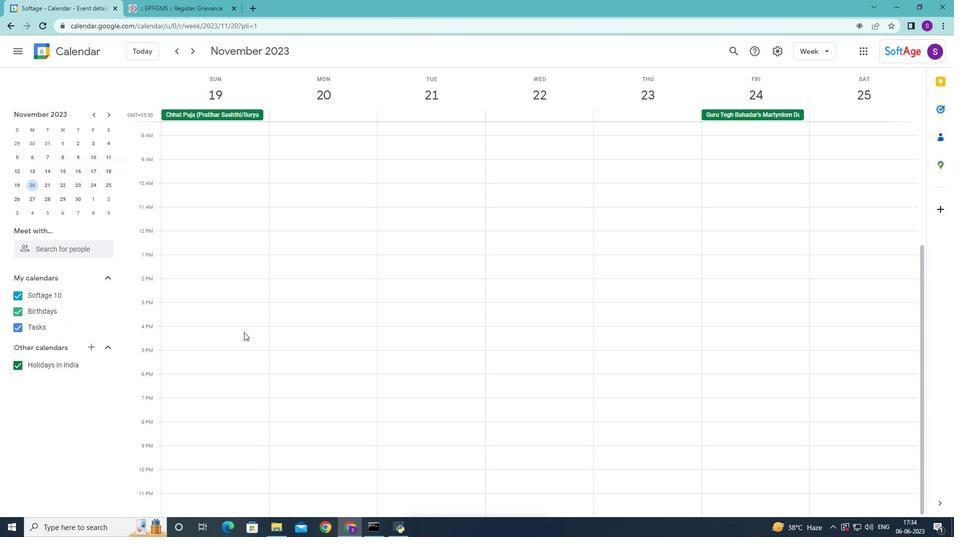 
